 Task: Customize the columns displayed in your Outlook email view.
Action: Mouse moved to (199, 22)
Screenshot: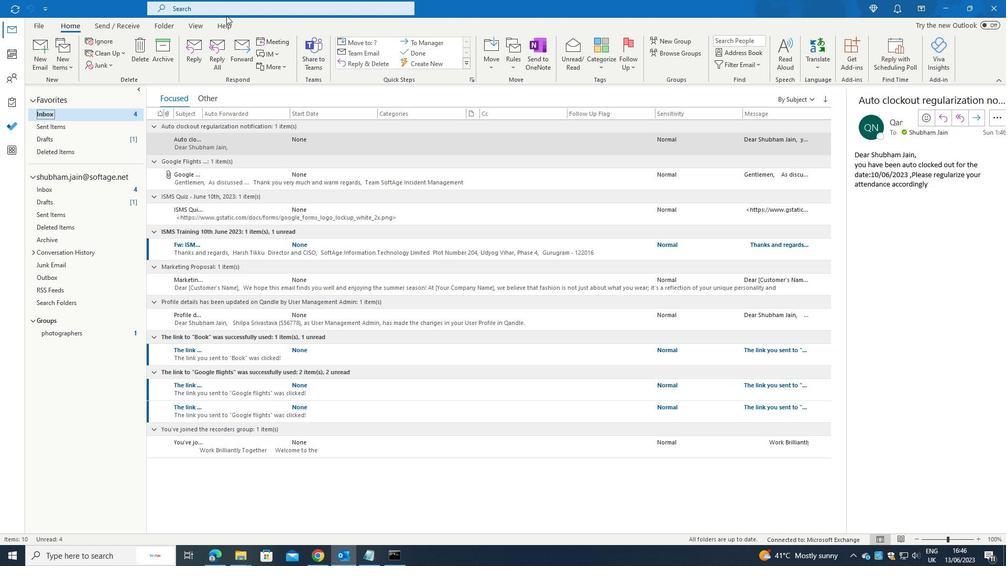
Action: Mouse pressed left at (199, 22)
Screenshot: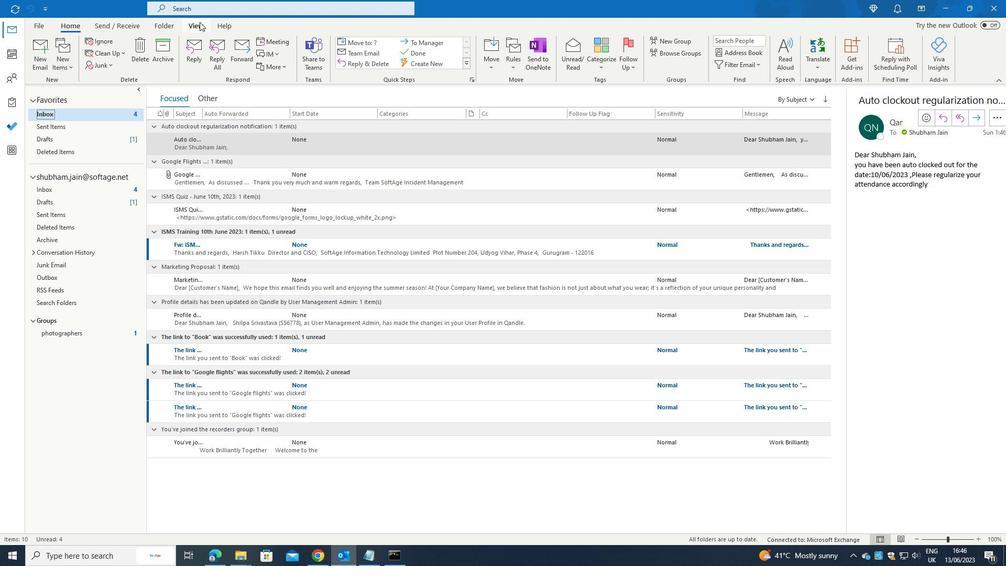 
Action: Mouse moved to (599, 57)
Screenshot: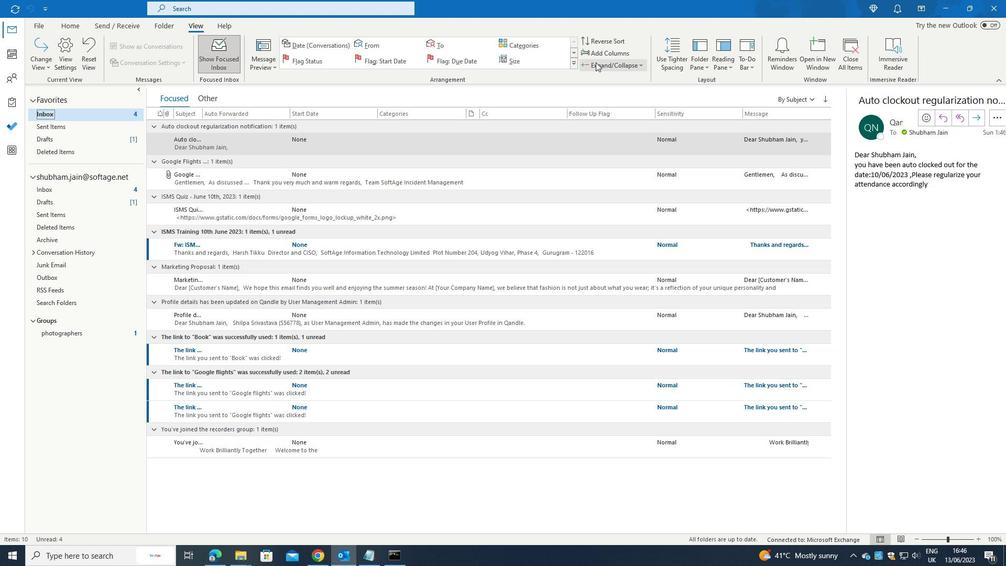 
Action: Mouse pressed left at (599, 57)
Screenshot: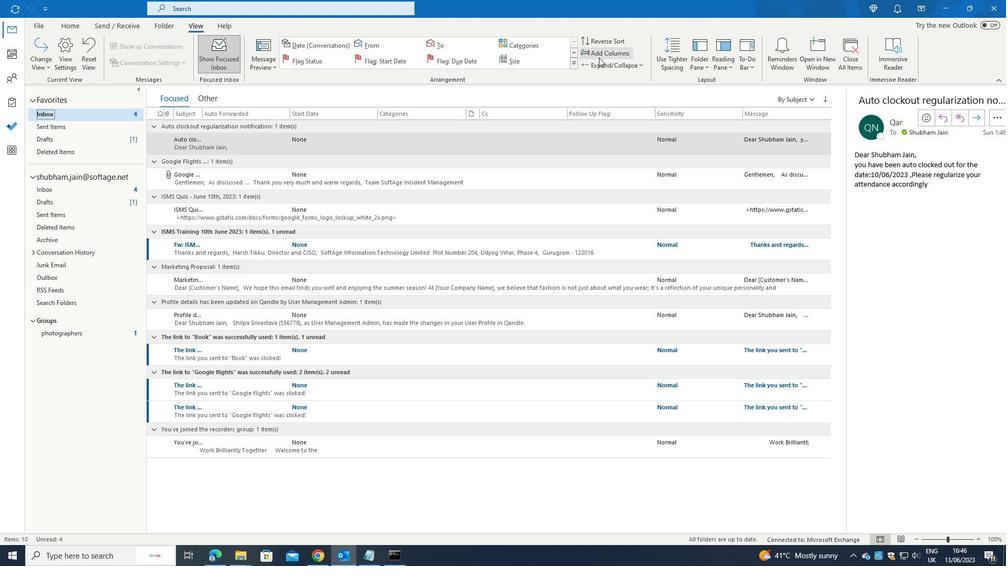 
Action: Mouse moved to (549, 285)
Screenshot: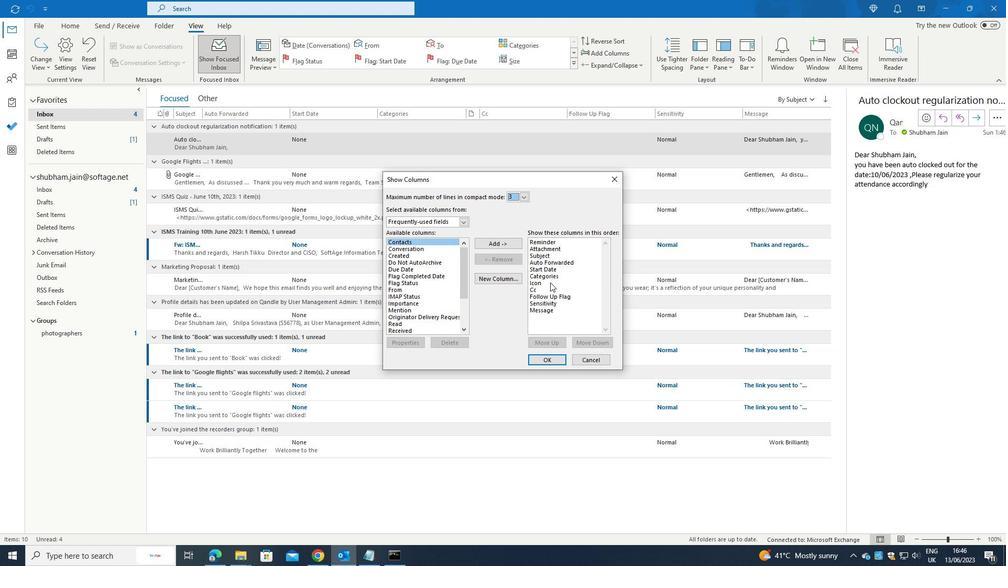 
Action: Mouse pressed left at (549, 285)
Screenshot: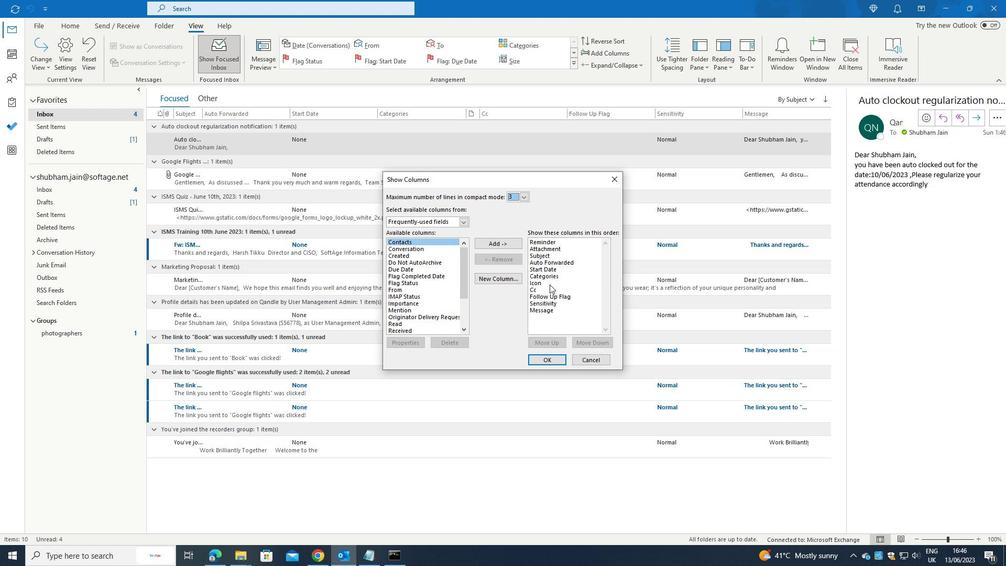 
Action: Mouse moved to (590, 341)
Screenshot: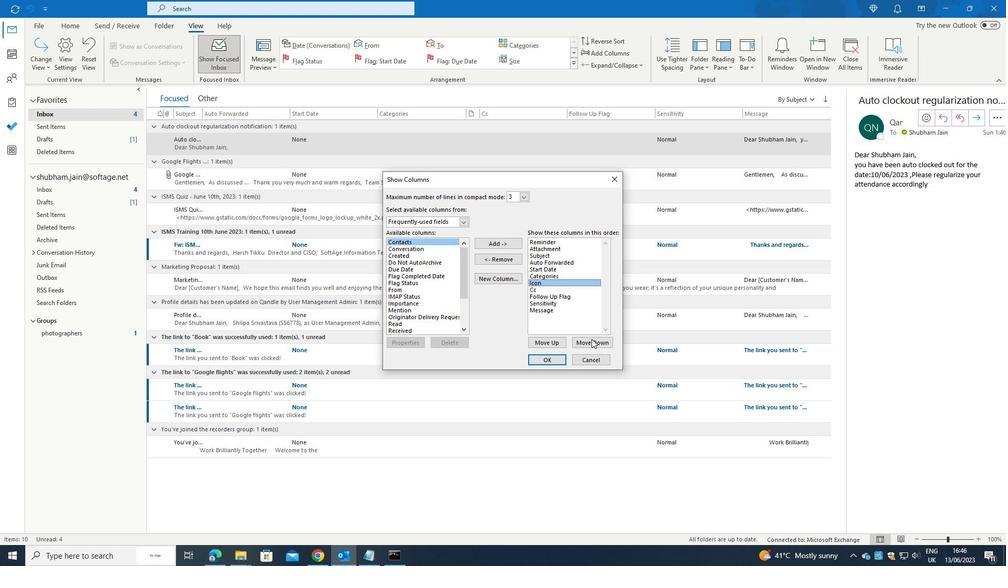 
Action: Mouse pressed left at (590, 341)
Screenshot: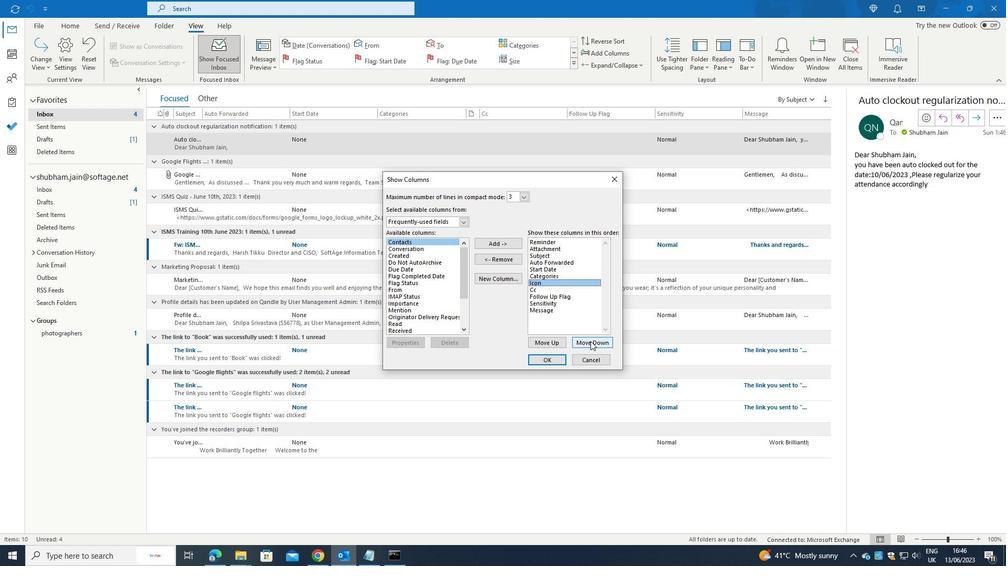 
Action: Mouse moved to (548, 362)
Screenshot: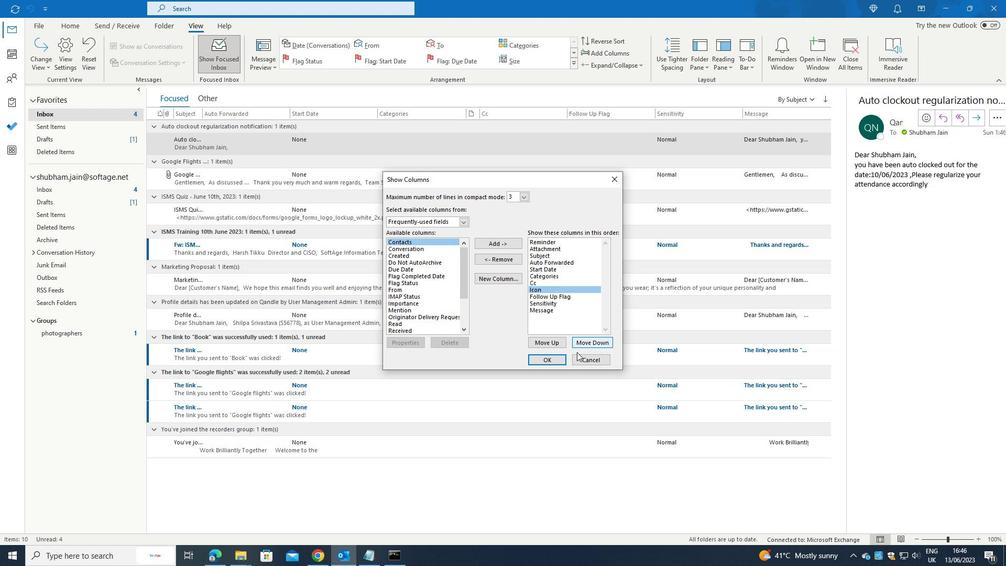 
Action: Mouse pressed left at (548, 362)
Screenshot: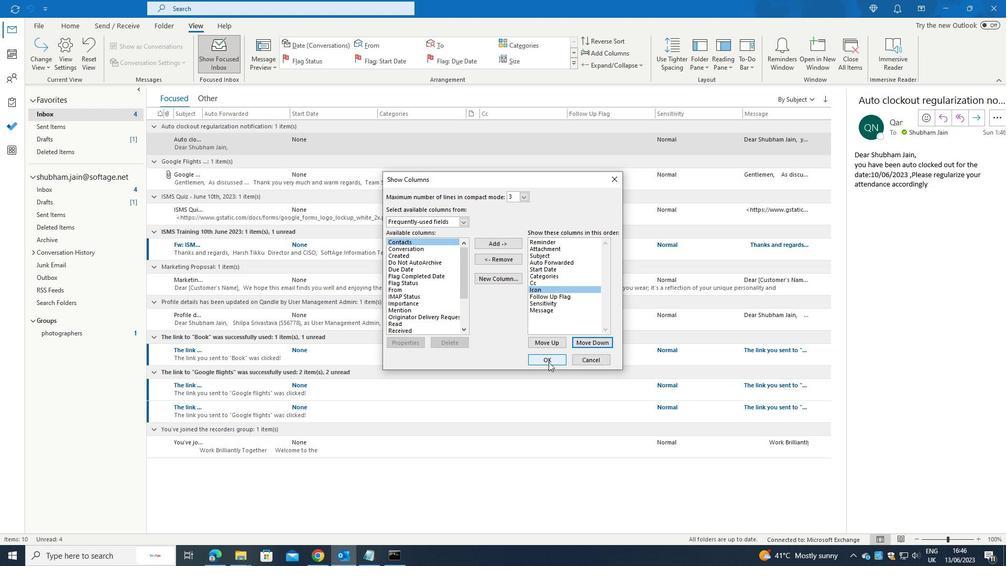 
